 Task: Create a due date automation trigger when advanced on, on the monday after a card is due add dates not due this week at 11:00 AM.
Action: Mouse moved to (1042, 92)
Screenshot: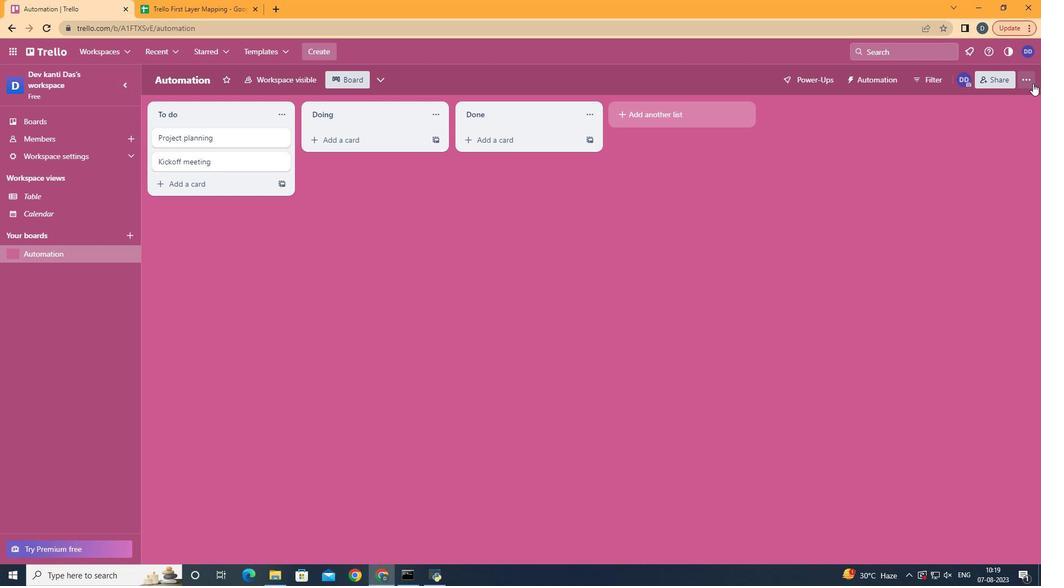 
Action: Mouse pressed left at (1042, 92)
Screenshot: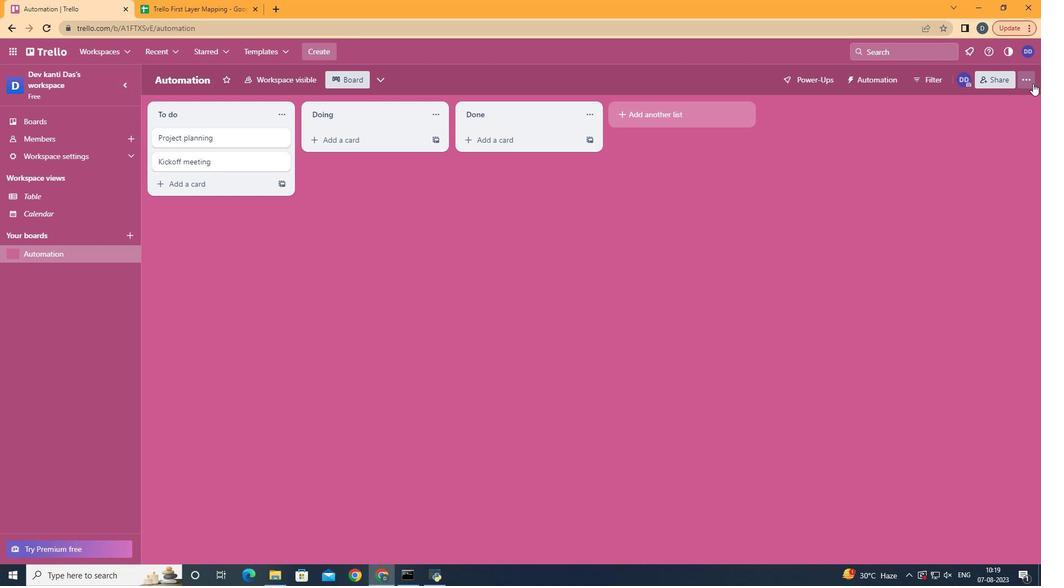 
Action: Mouse moved to (972, 240)
Screenshot: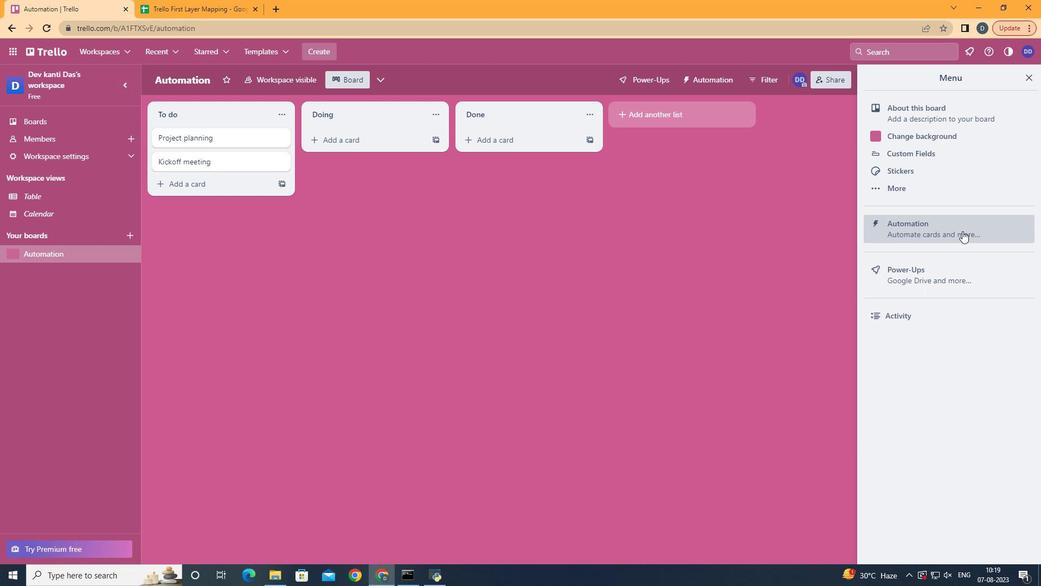 
Action: Mouse pressed left at (972, 240)
Screenshot: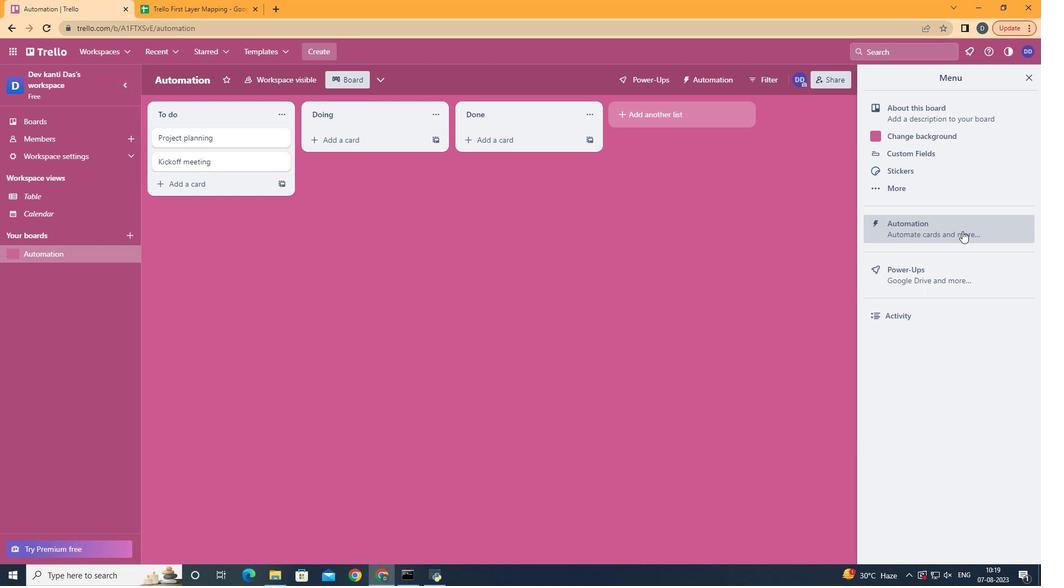 
Action: Mouse moved to (232, 231)
Screenshot: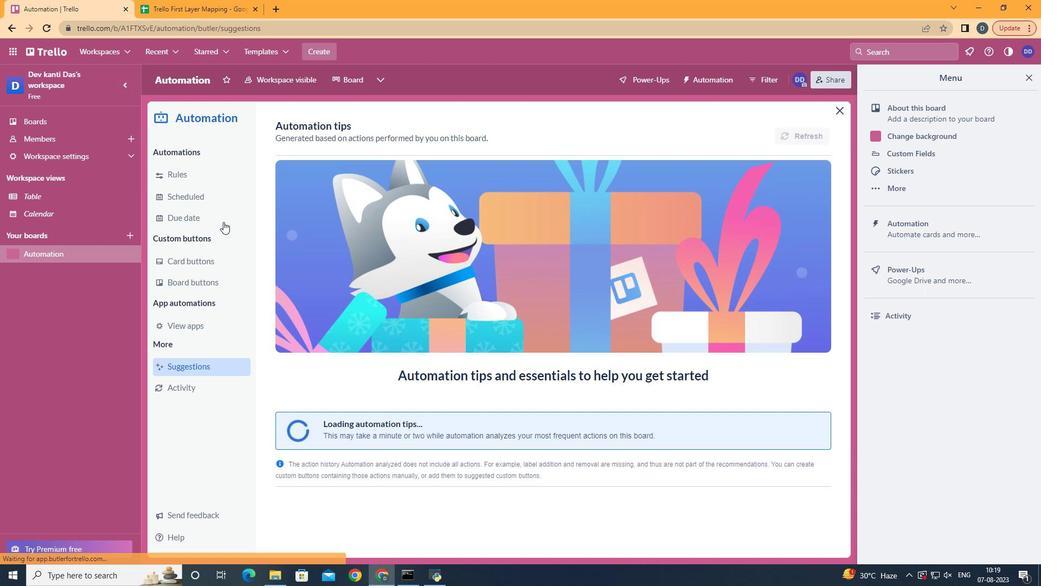 
Action: Mouse pressed left at (232, 231)
Screenshot: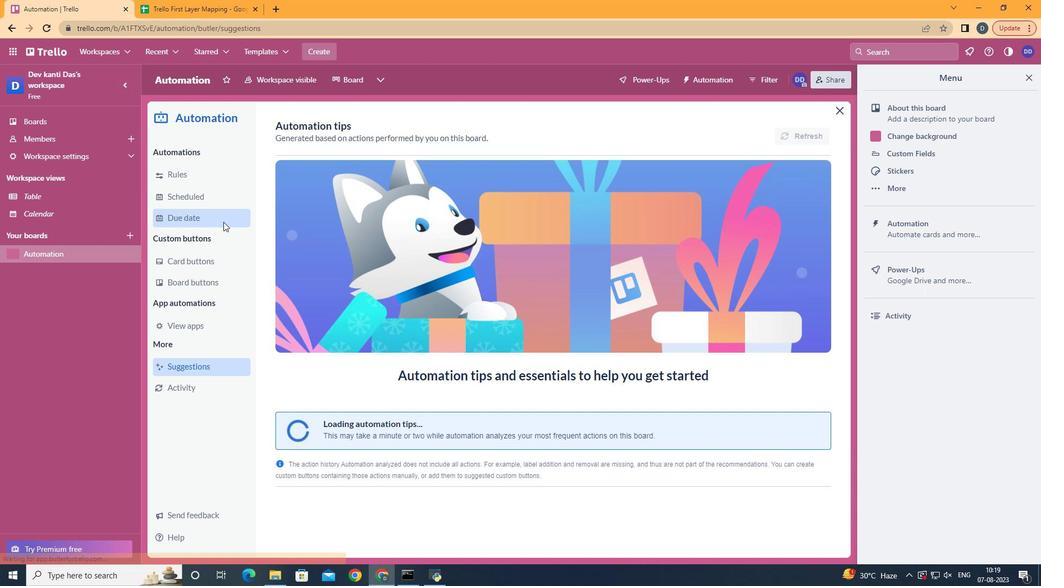 
Action: Mouse moved to (769, 139)
Screenshot: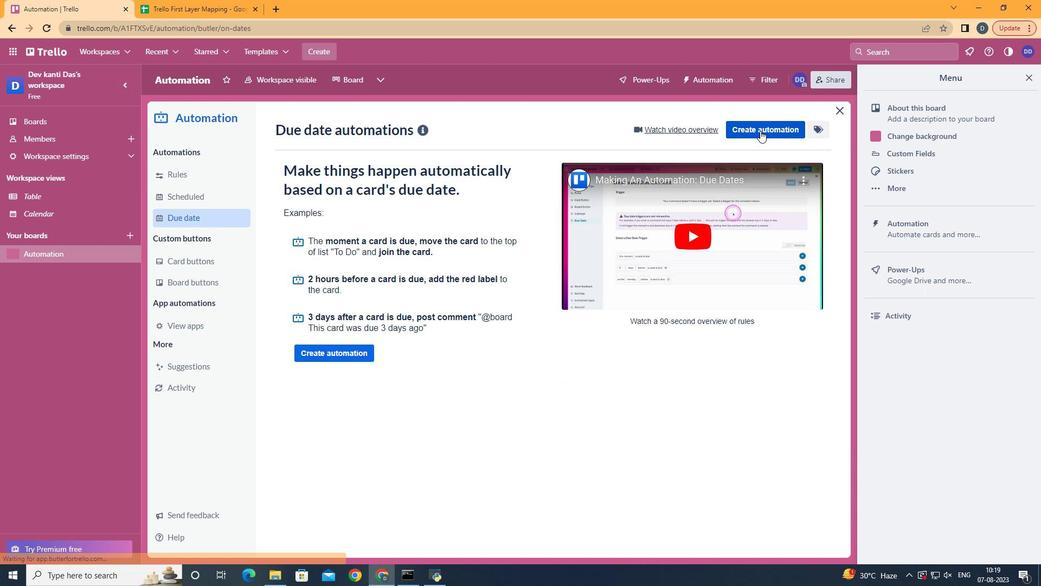
Action: Mouse pressed left at (769, 139)
Screenshot: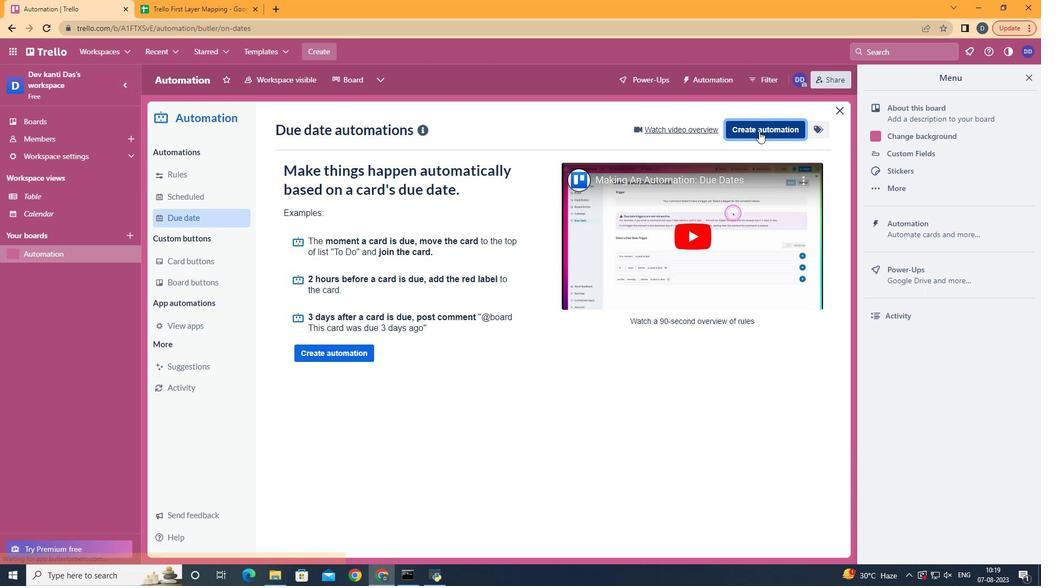 
Action: Mouse moved to (560, 245)
Screenshot: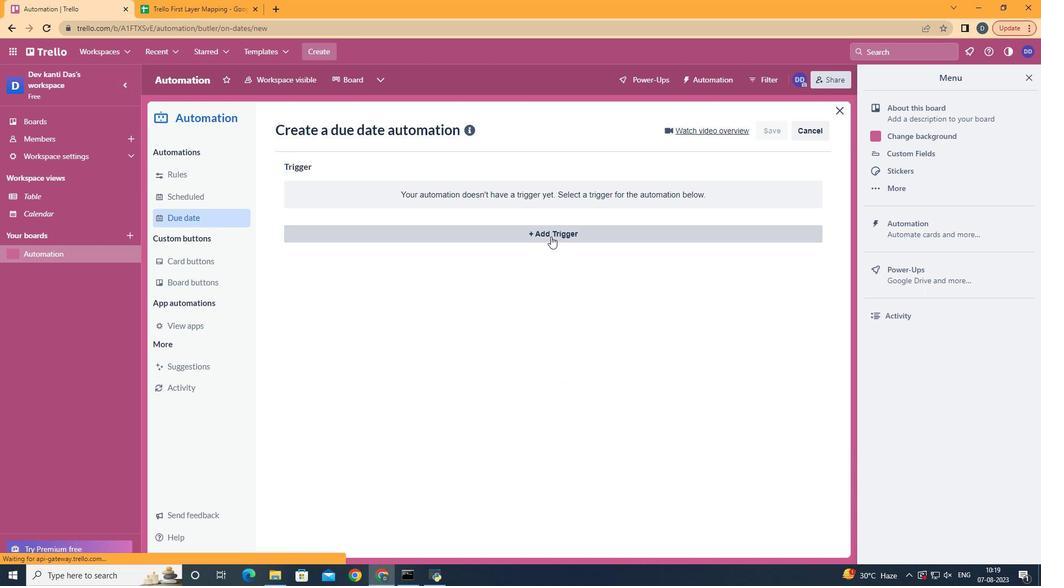 
Action: Mouse pressed left at (560, 245)
Screenshot: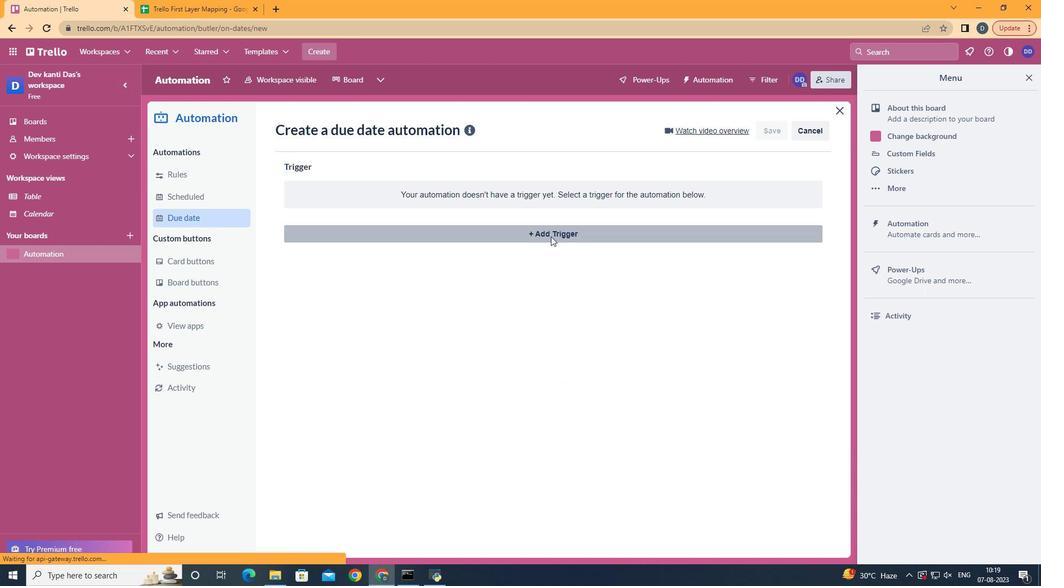 
Action: Mouse moved to (356, 296)
Screenshot: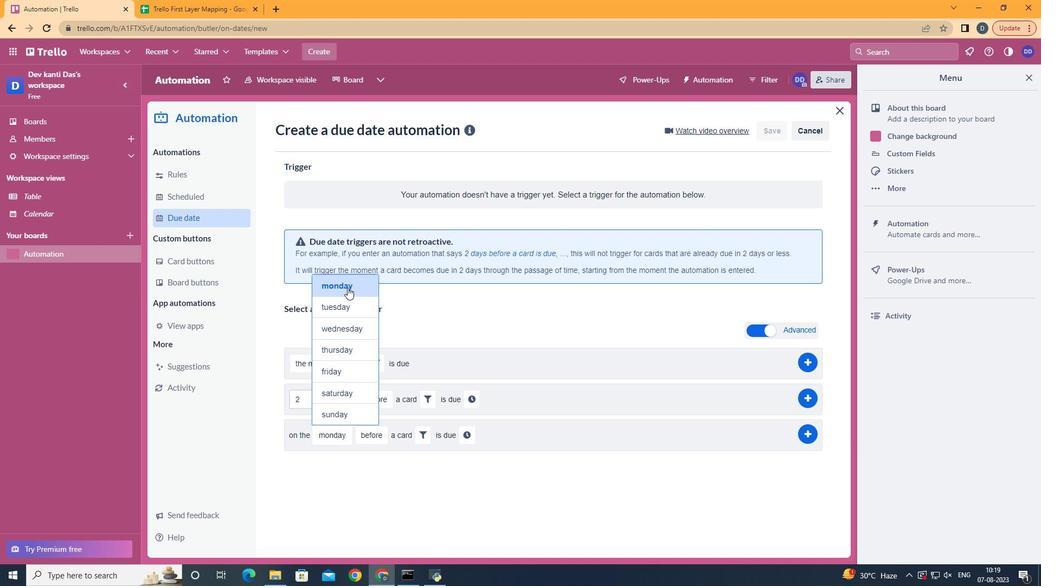 
Action: Mouse pressed left at (356, 296)
Screenshot: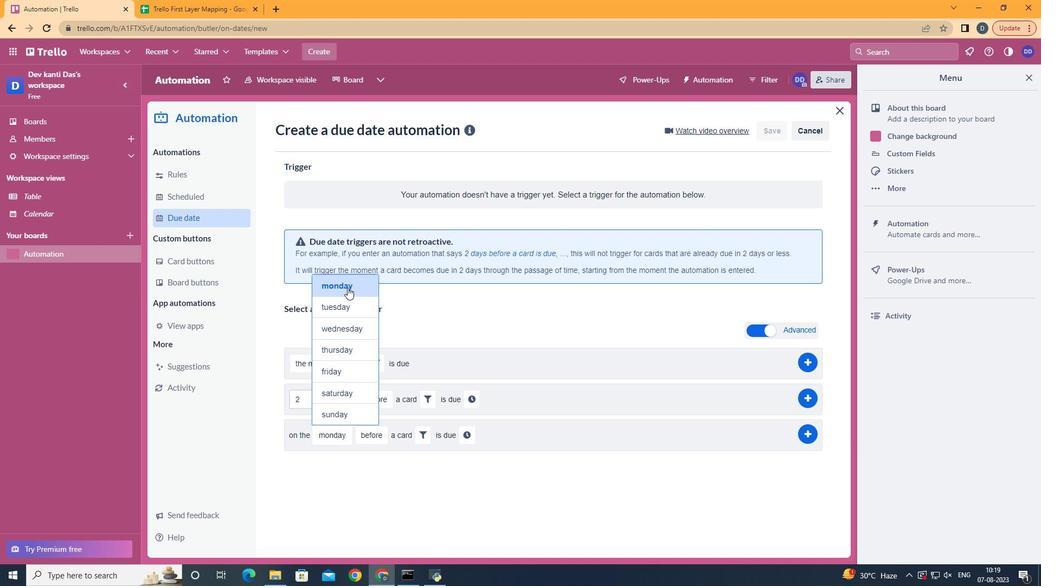 
Action: Mouse moved to (384, 482)
Screenshot: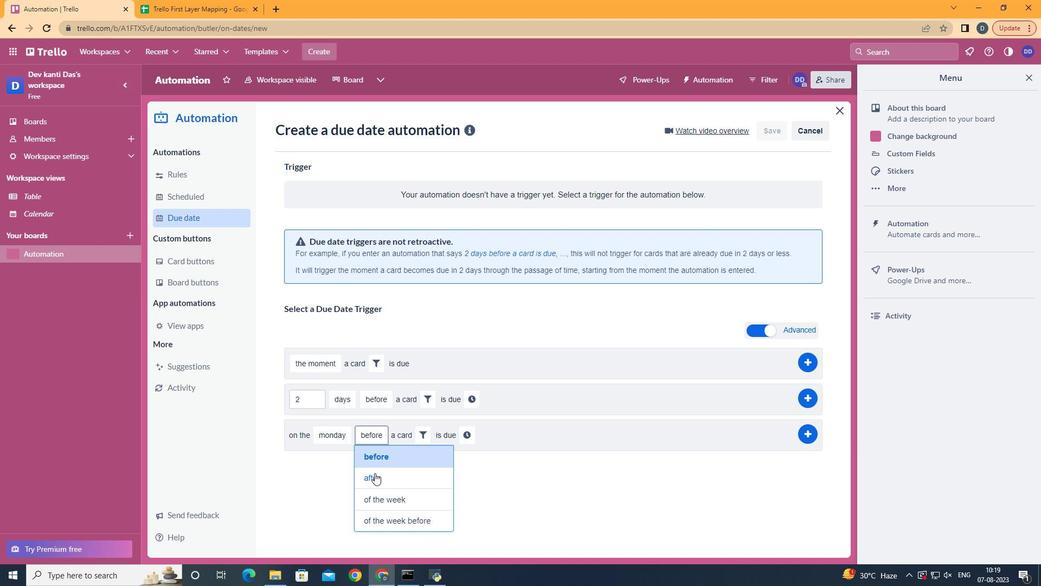 
Action: Mouse pressed left at (384, 482)
Screenshot: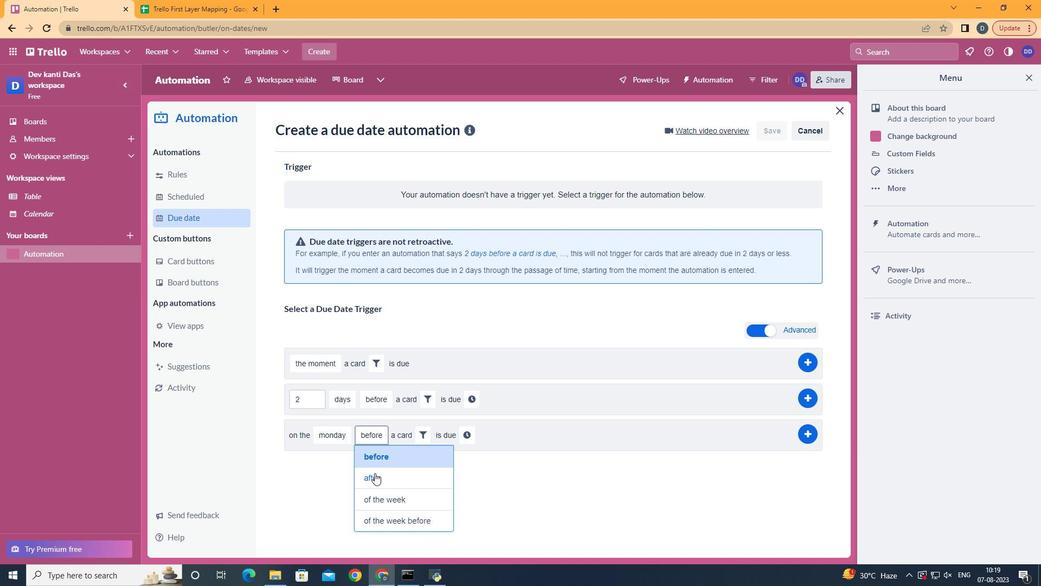 
Action: Mouse moved to (415, 444)
Screenshot: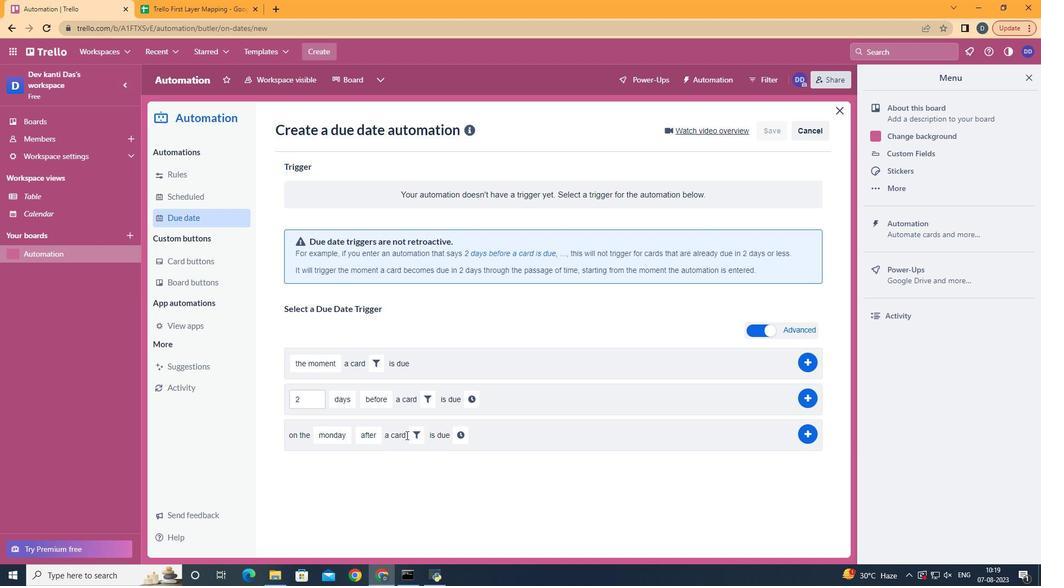 
Action: Mouse pressed left at (415, 444)
Screenshot: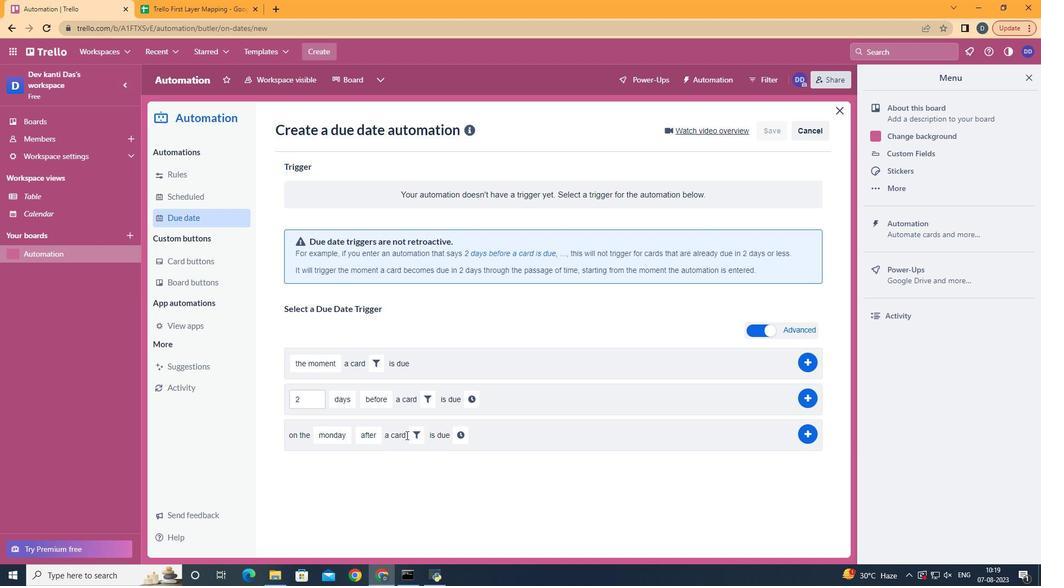 
Action: Mouse moved to (419, 444)
Screenshot: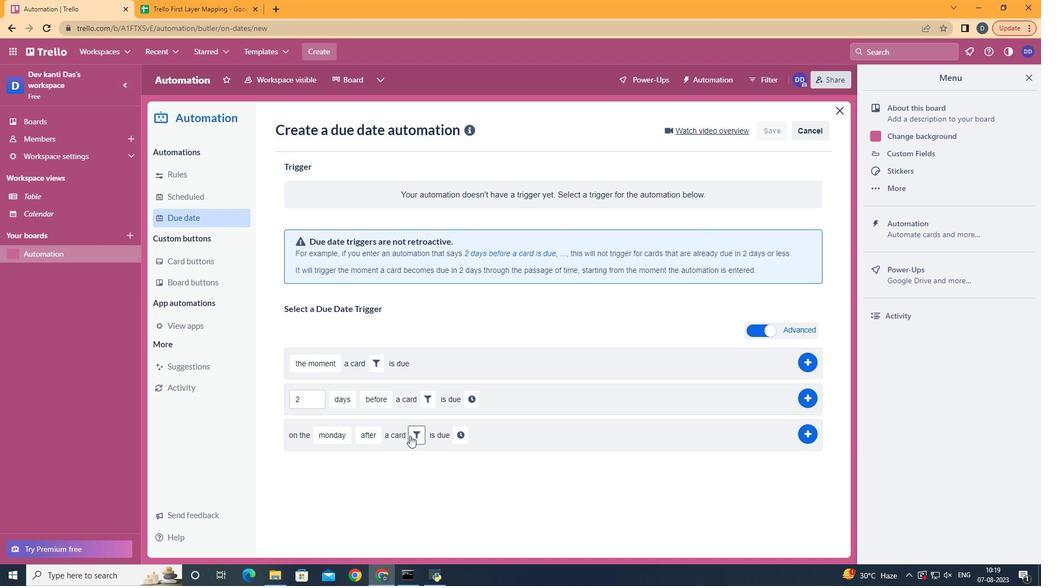 
Action: Mouse pressed left at (419, 444)
Screenshot: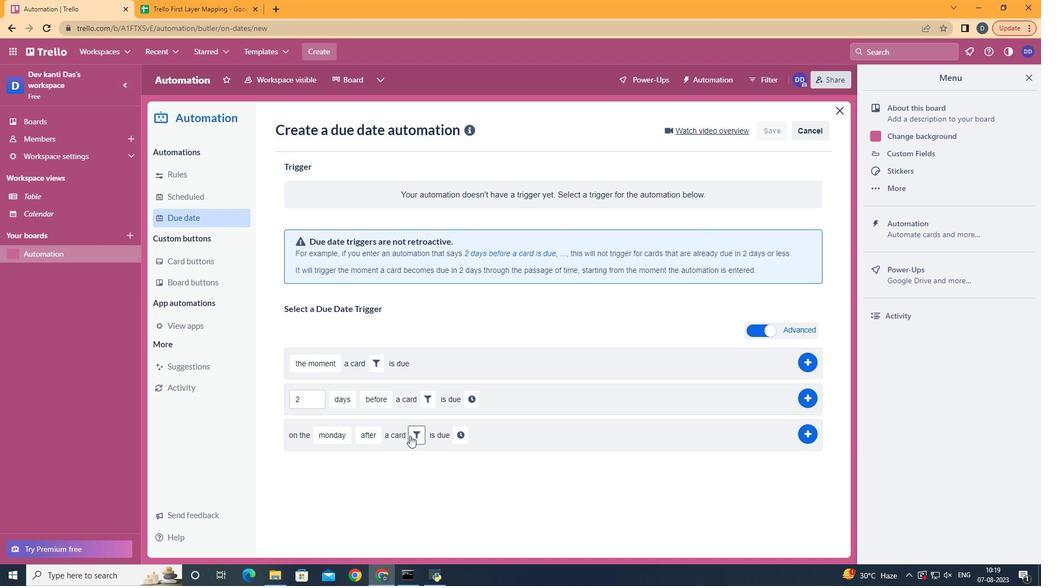 
Action: Mouse moved to (488, 481)
Screenshot: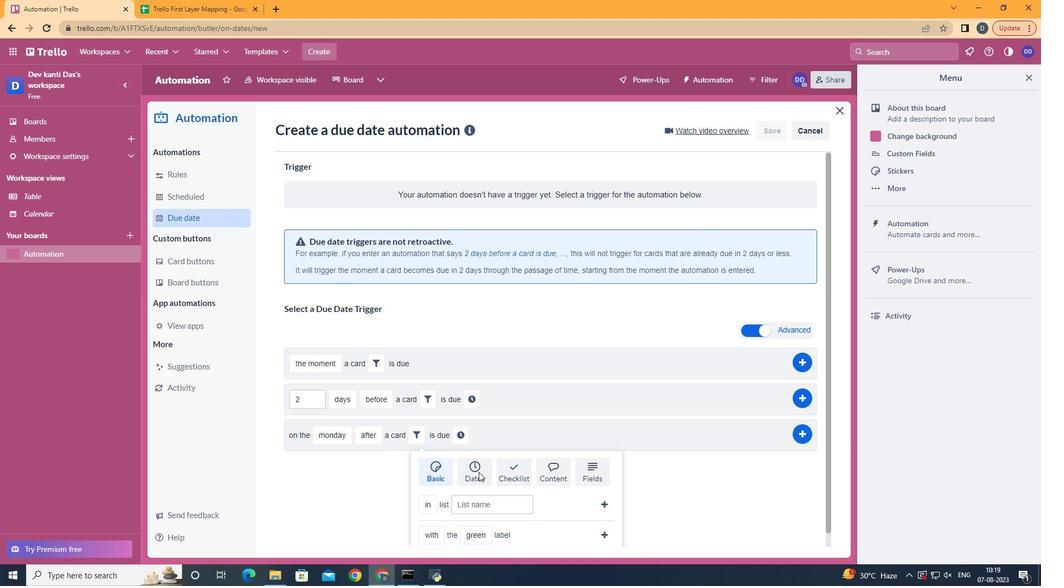 
Action: Mouse pressed left at (488, 481)
Screenshot: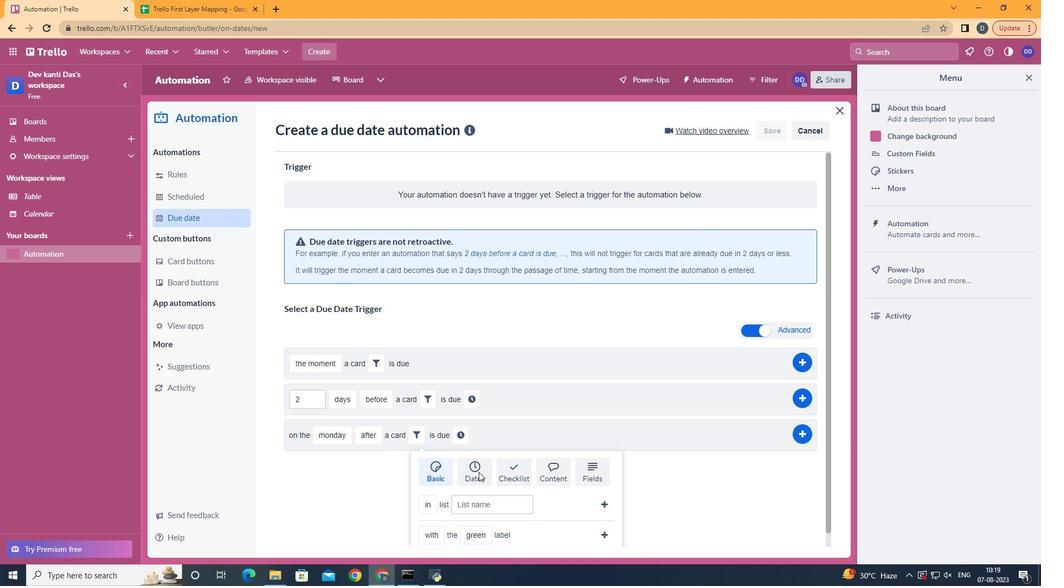 
Action: Mouse moved to (487, 479)
Screenshot: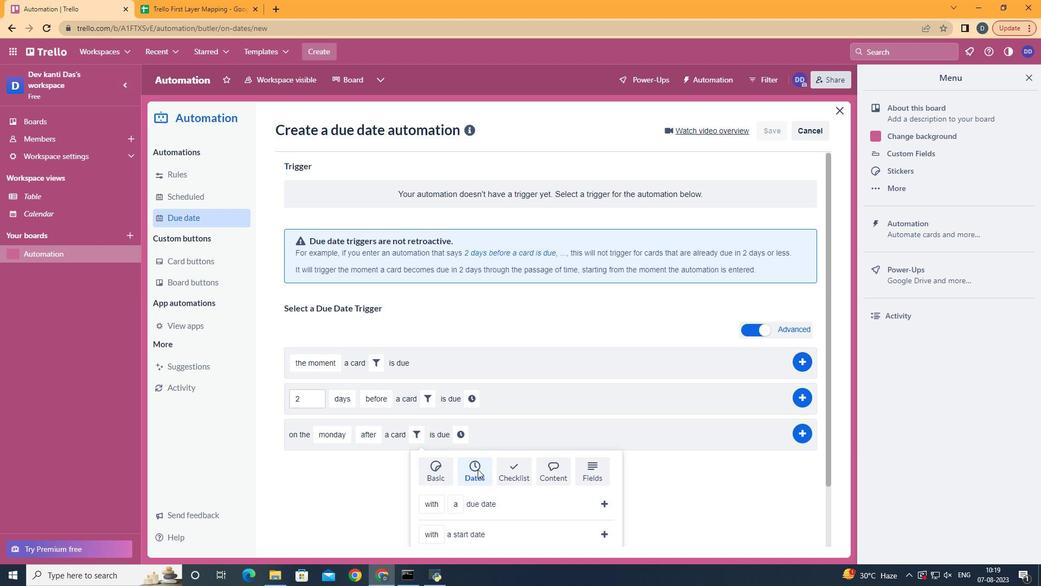 
Action: Mouse scrolled (487, 479) with delta (0, 0)
Screenshot: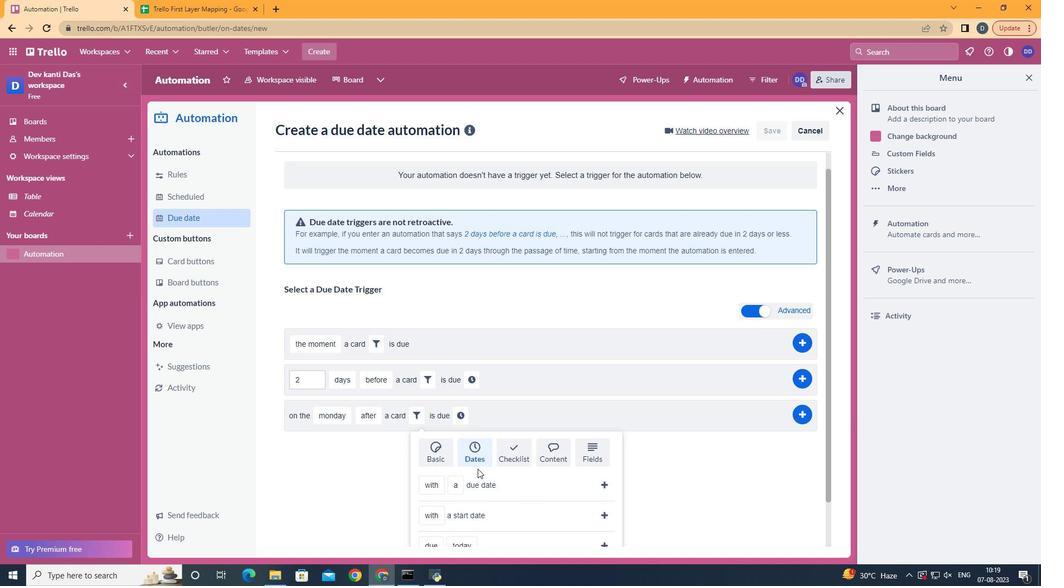 
Action: Mouse scrolled (487, 479) with delta (0, 0)
Screenshot: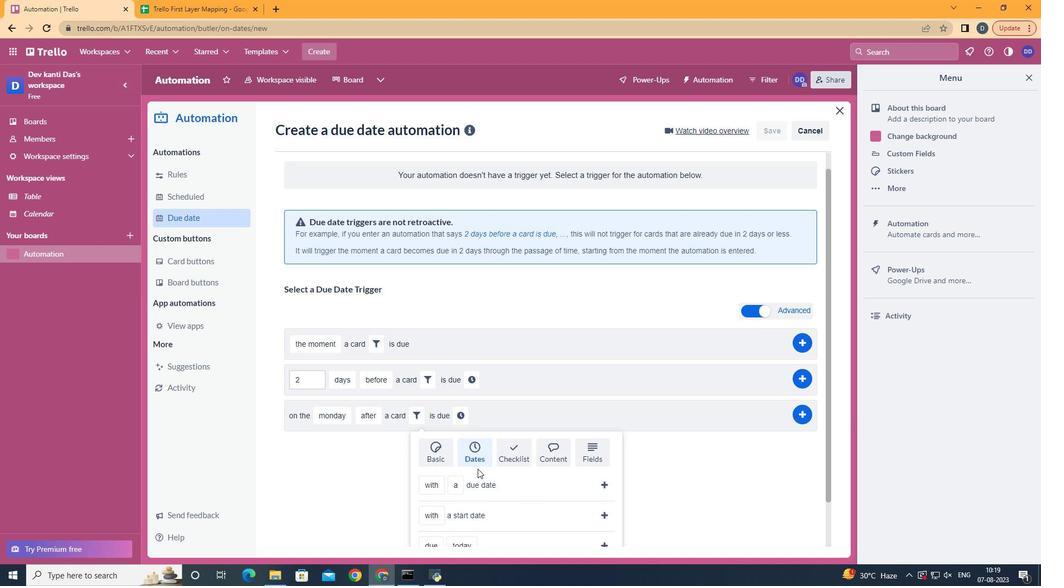 
Action: Mouse scrolled (487, 479) with delta (0, 0)
Screenshot: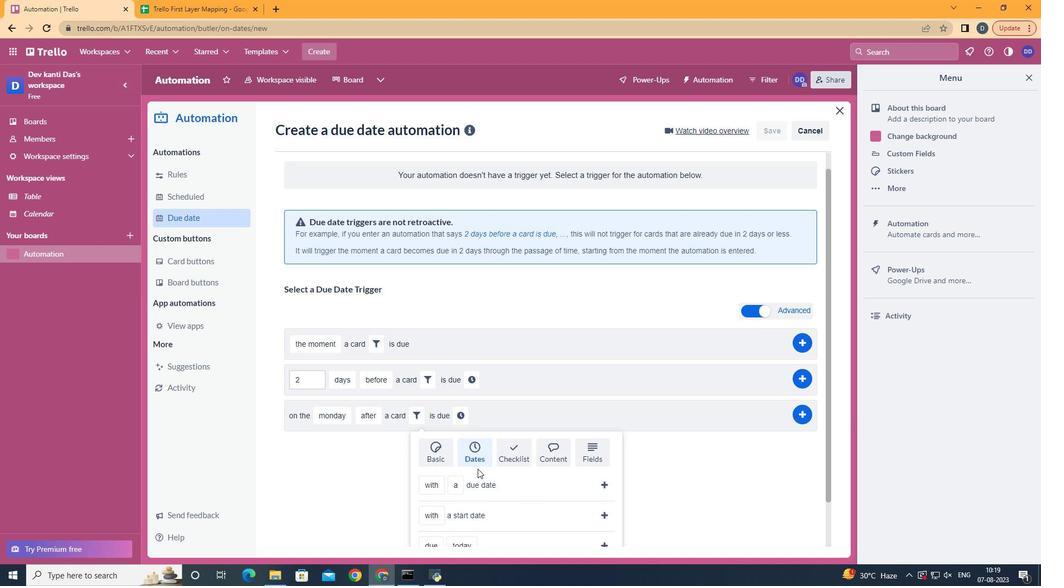 
Action: Mouse moved to (487, 479)
Screenshot: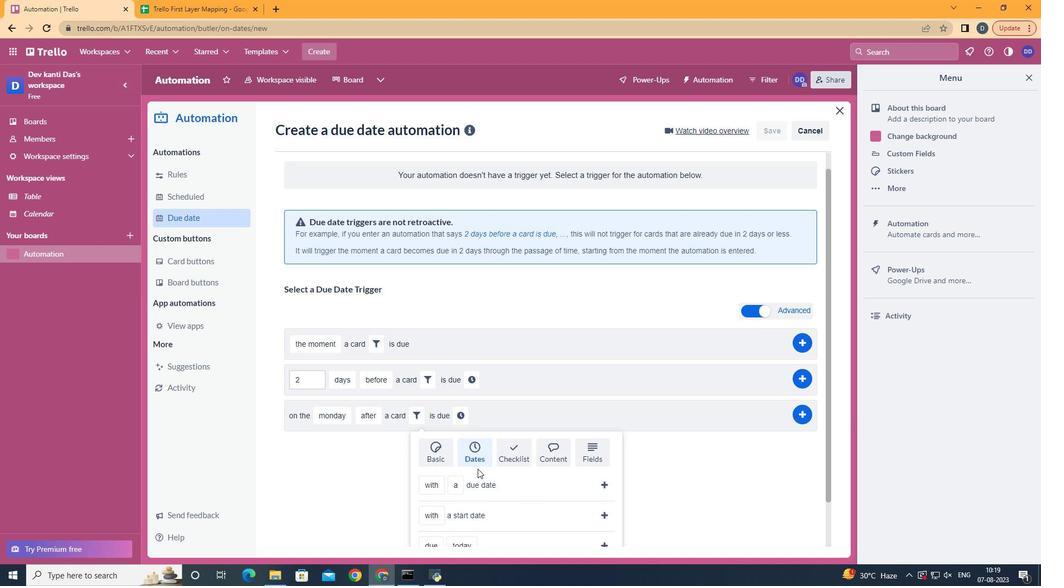 
Action: Mouse scrolled (487, 478) with delta (0, 0)
Screenshot: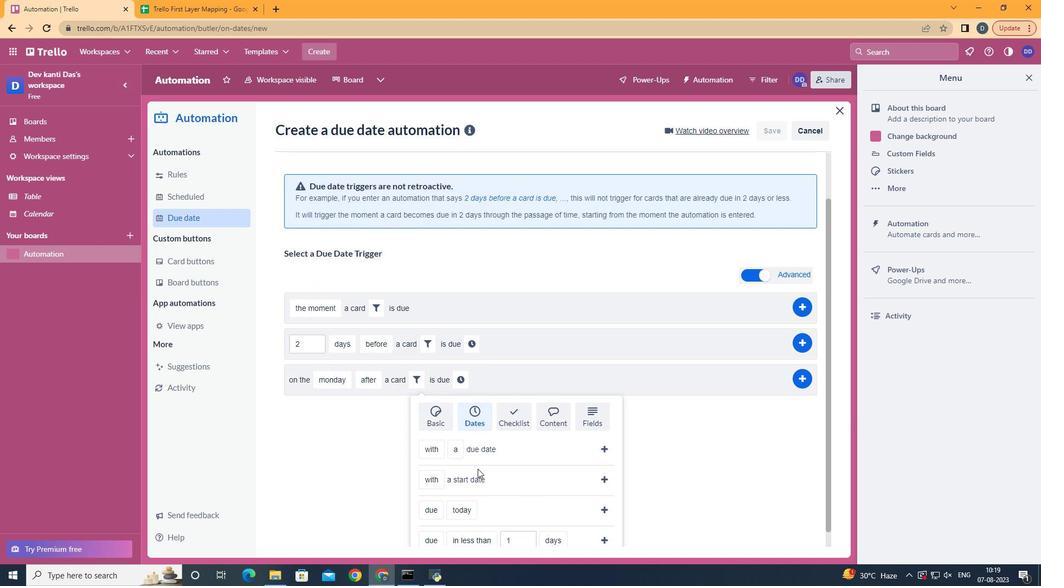 
Action: Mouse moved to (487, 478)
Screenshot: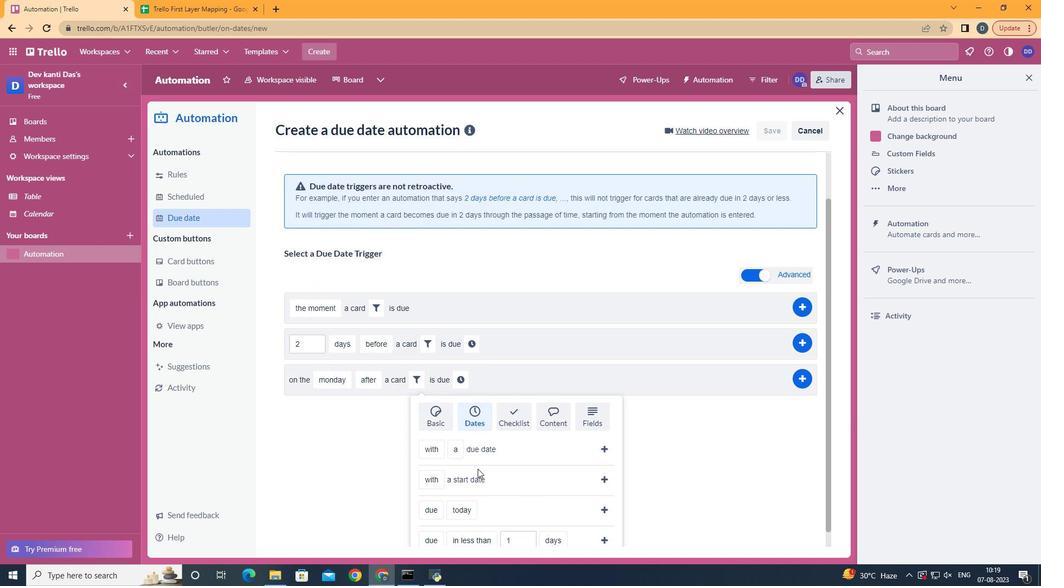 
Action: Mouse scrolled (487, 478) with delta (0, 0)
Screenshot: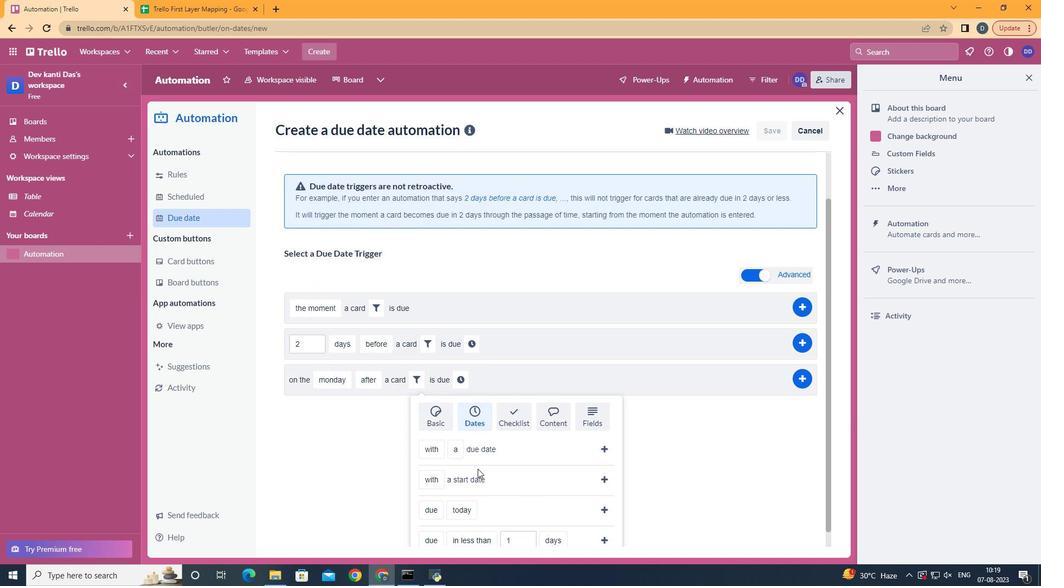 
Action: Mouse moved to (466, 435)
Screenshot: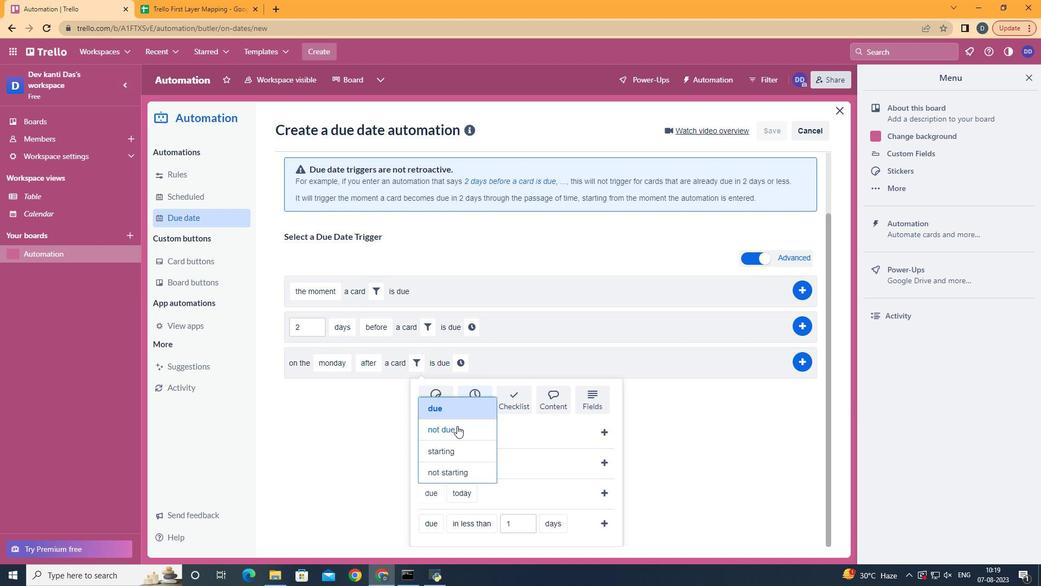 
Action: Mouse pressed left at (466, 435)
Screenshot: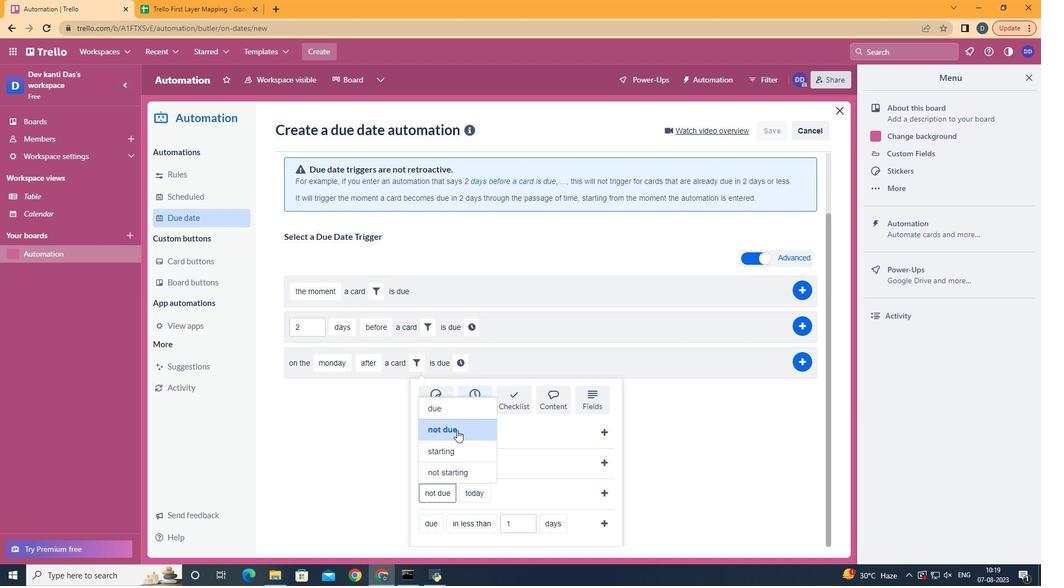 
Action: Mouse moved to (508, 420)
Screenshot: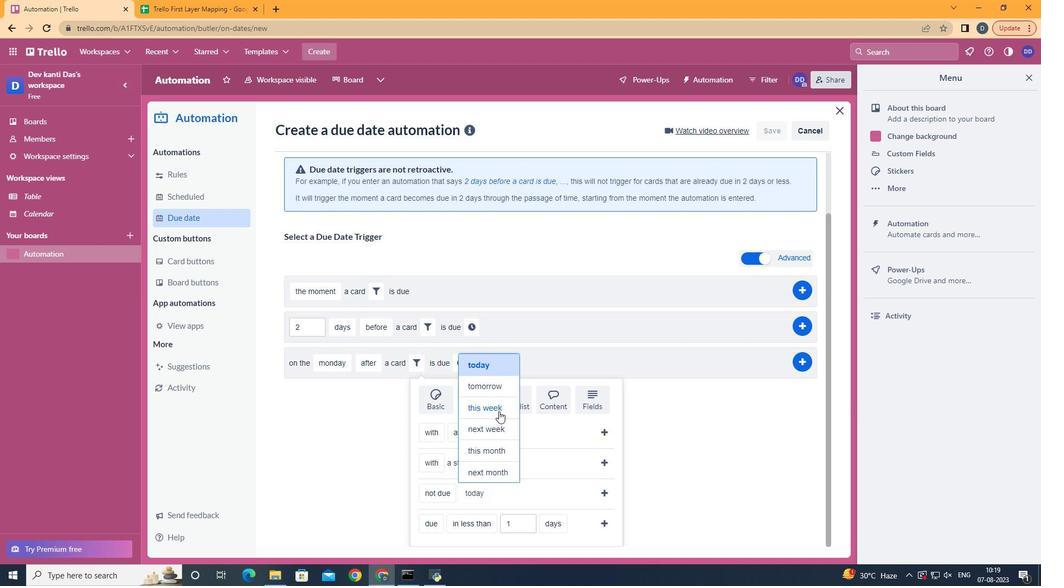 
Action: Mouse pressed left at (508, 420)
Screenshot: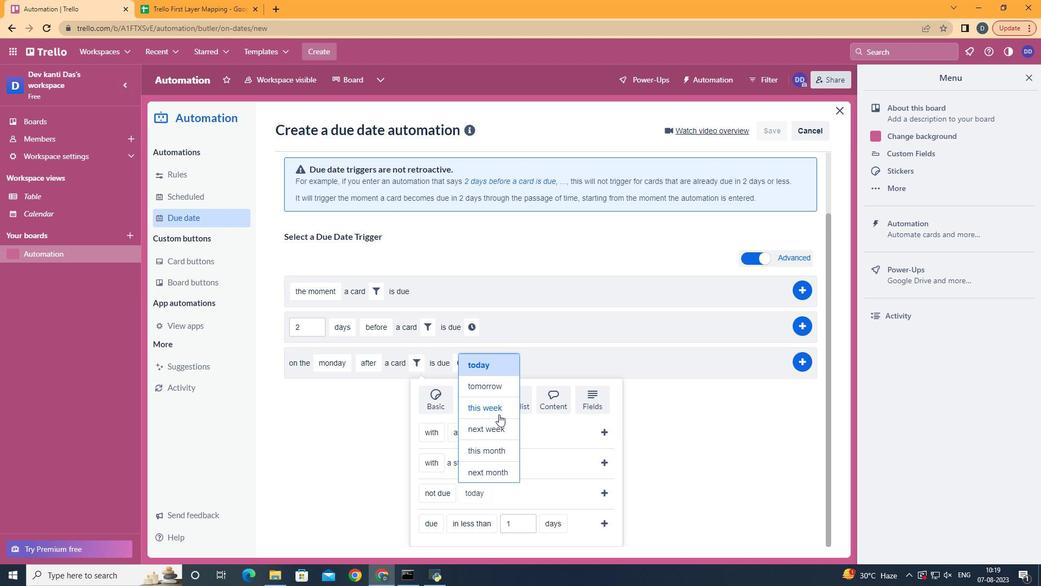 
Action: Mouse moved to (616, 503)
Screenshot: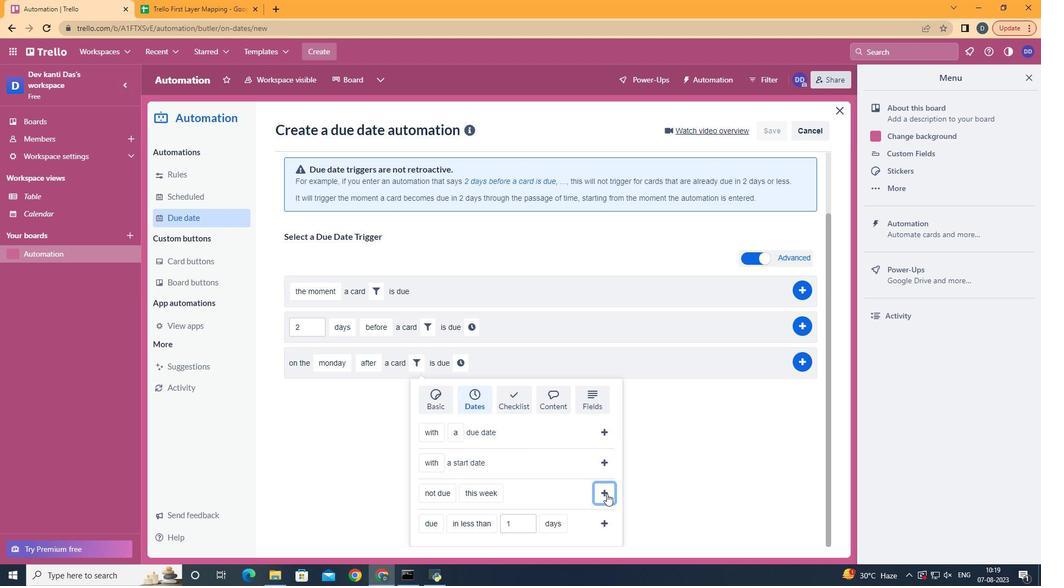 
Action: Mouse pressed left at (616, 503)
Screenshot: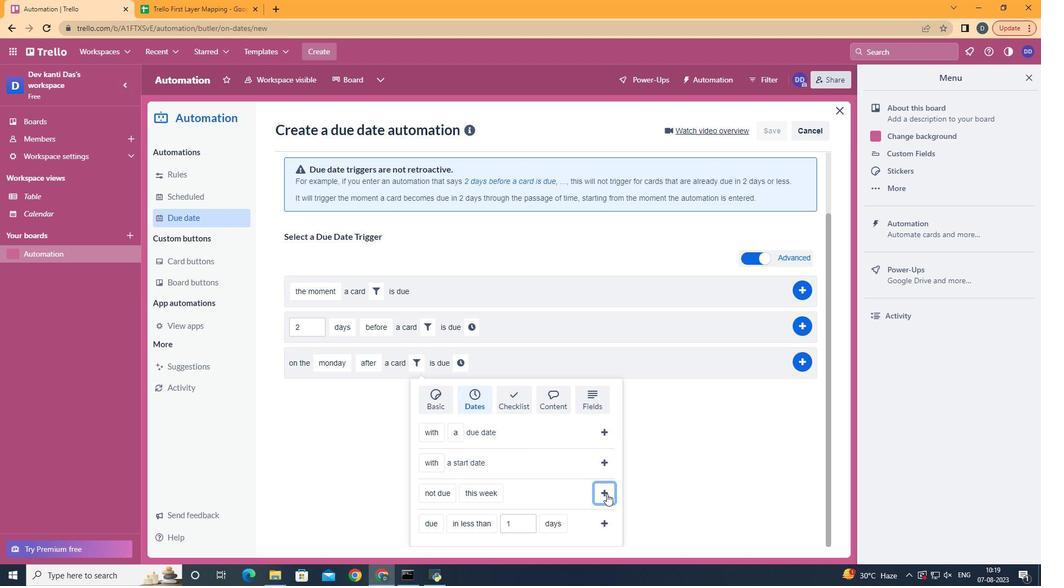 
Action: Mouse moved to (554, 444)
Screenshot: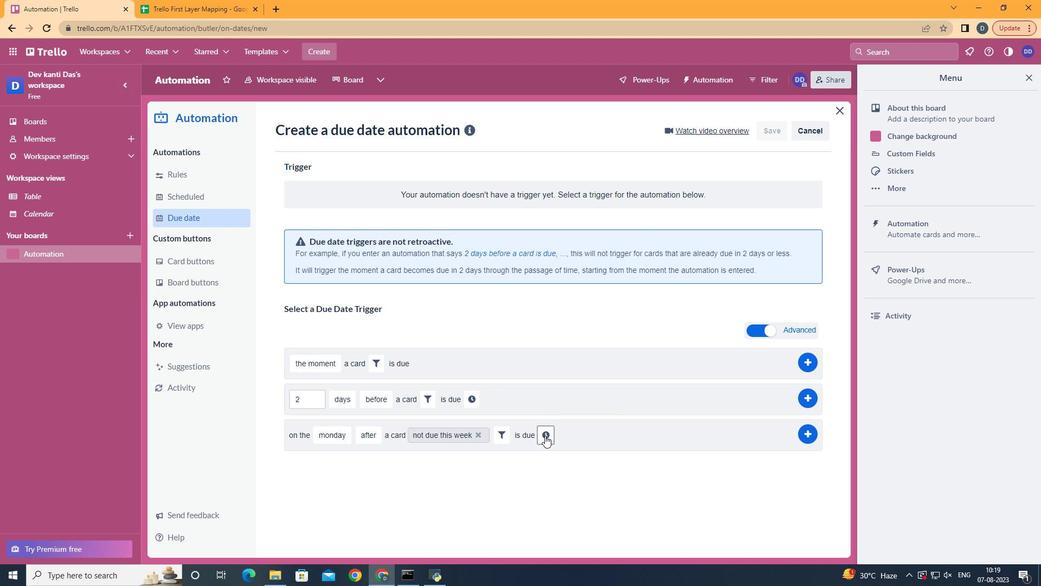 
Action: Mouse pressed left at (554, 444)
Screenshot: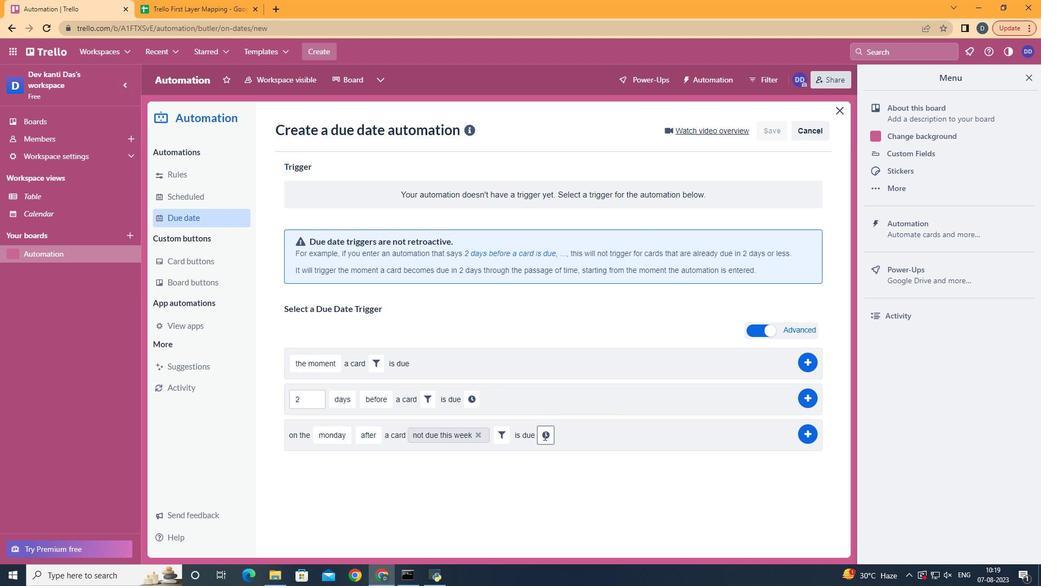 
Action: Mouse moved to (592, 454)
Screenshot: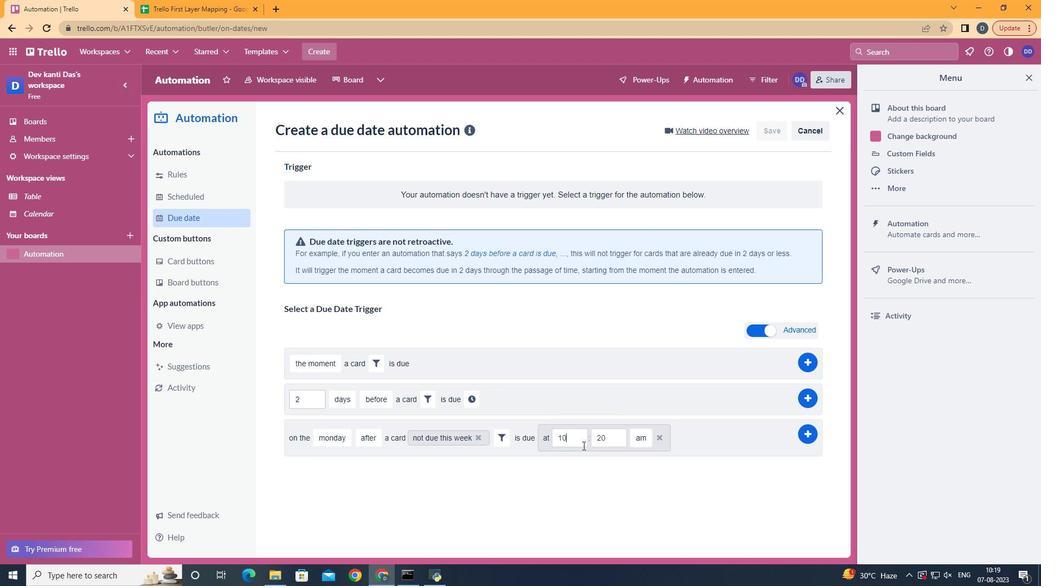 
Action: Mouse pressed left at (592, 454)
Screenshot: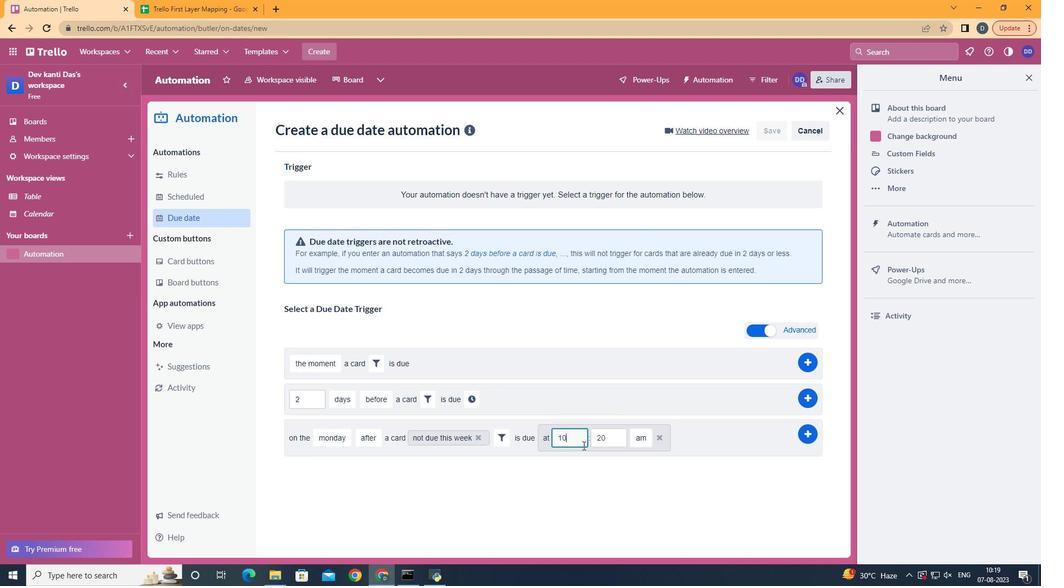 
Action: Key pressed <Key.backspace>1
Screenshot: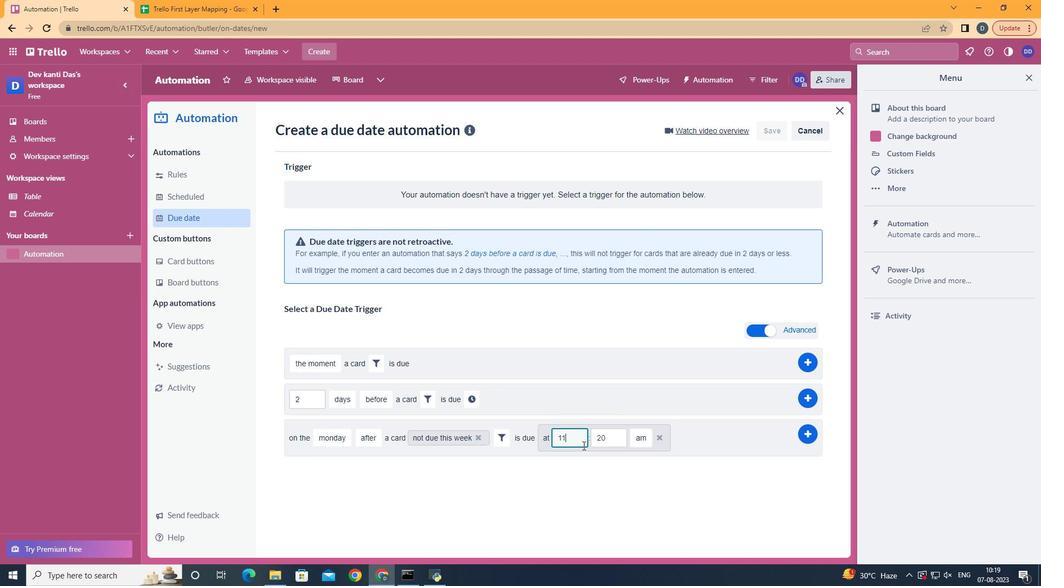 
Action: Mouse moved to (618, 443)
Screenshot: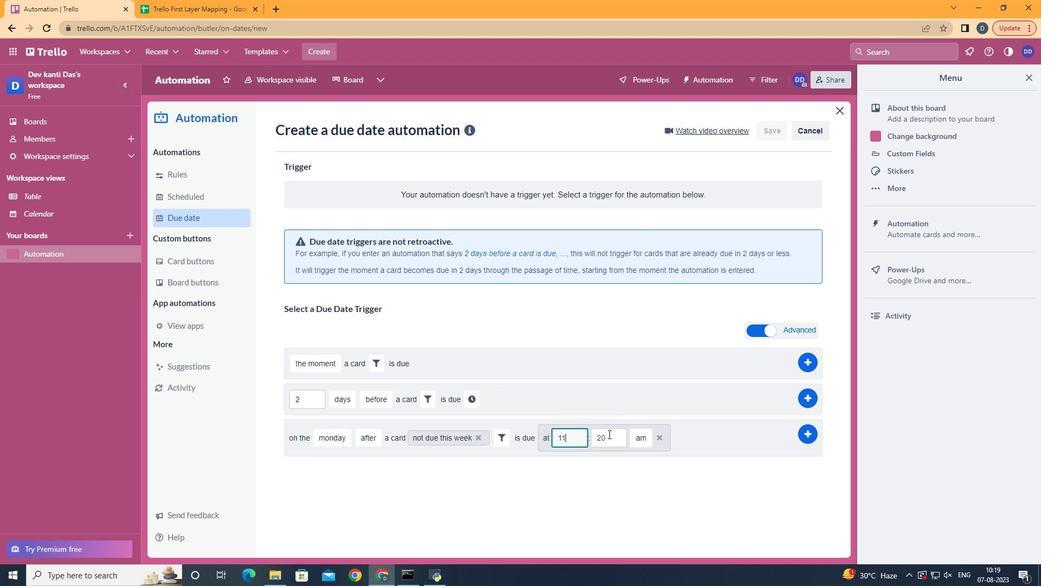 
Action: Mouse pressed left at (618, 443)
Screenshot: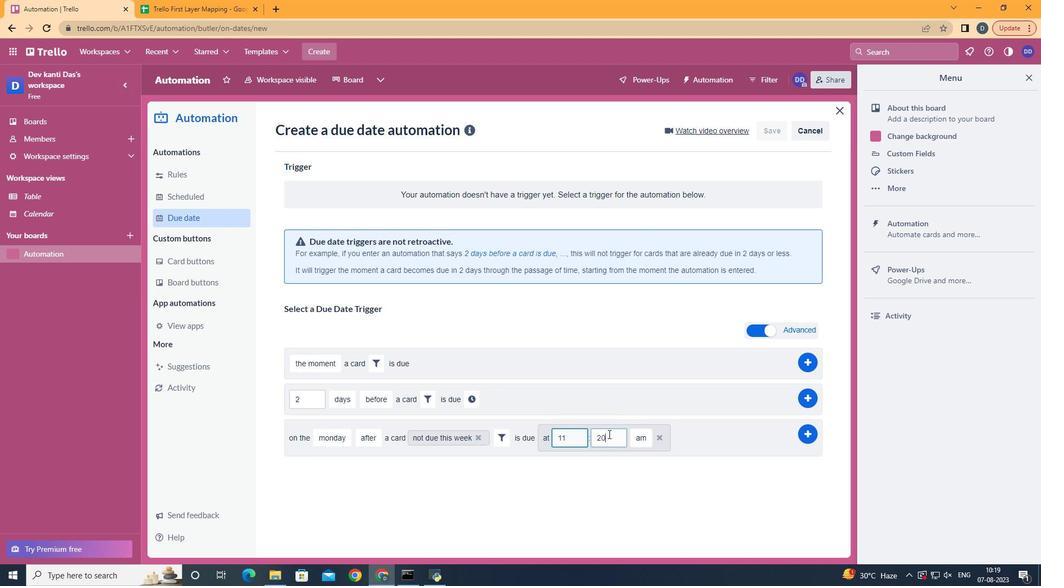 
Action: Key pressed <Key.backspace>
Screenshot: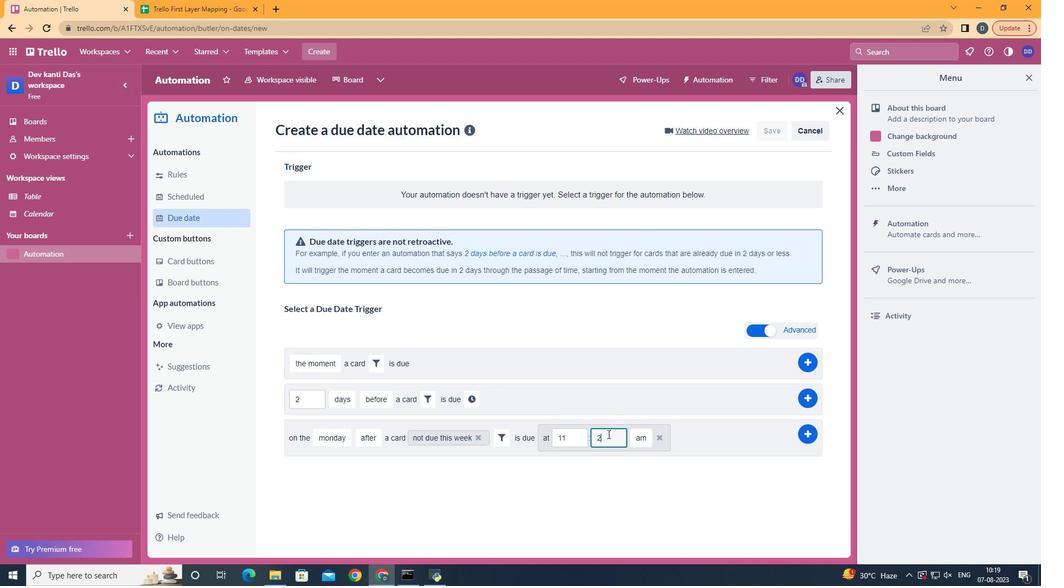 
Action: Mouse moved to (617, 443)
Screenshot: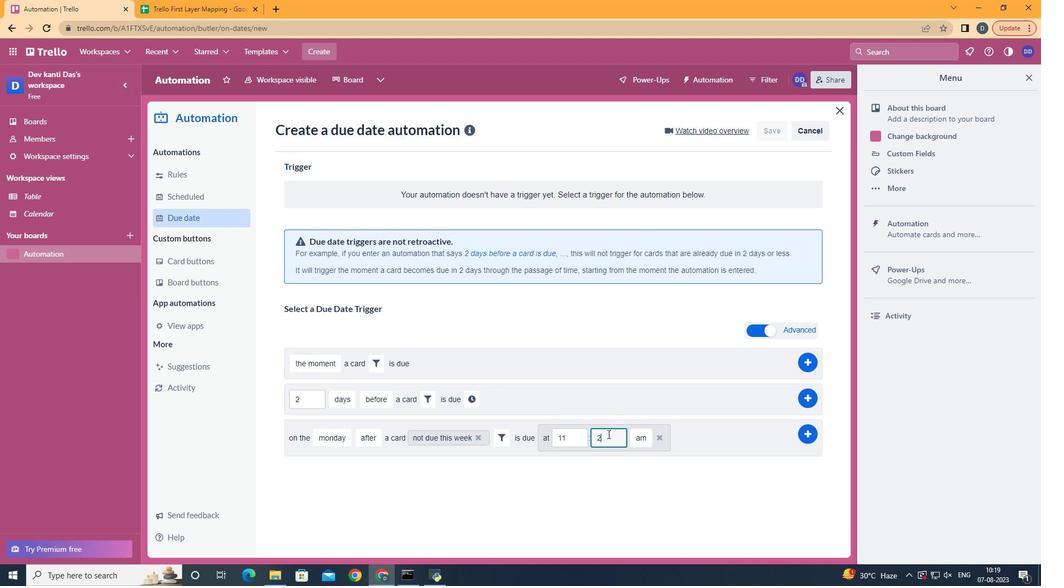 
Action: Key pressed <Key.backspace>00
Screenshot: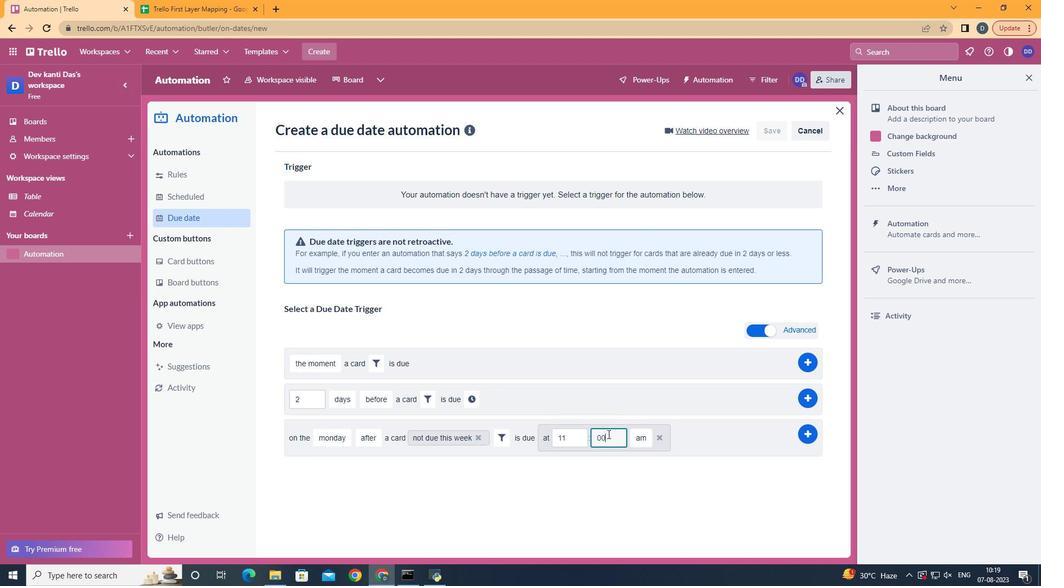 
Action: Mouse moved to (819, 443)
Screenshot: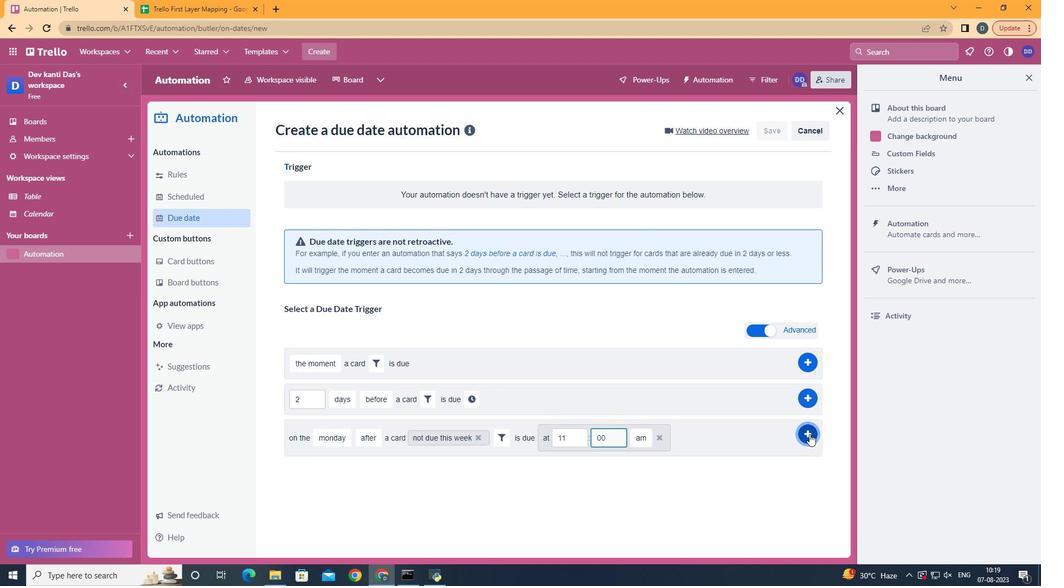 
Action: Mouse pressed left at (819, 443)
Screenshot: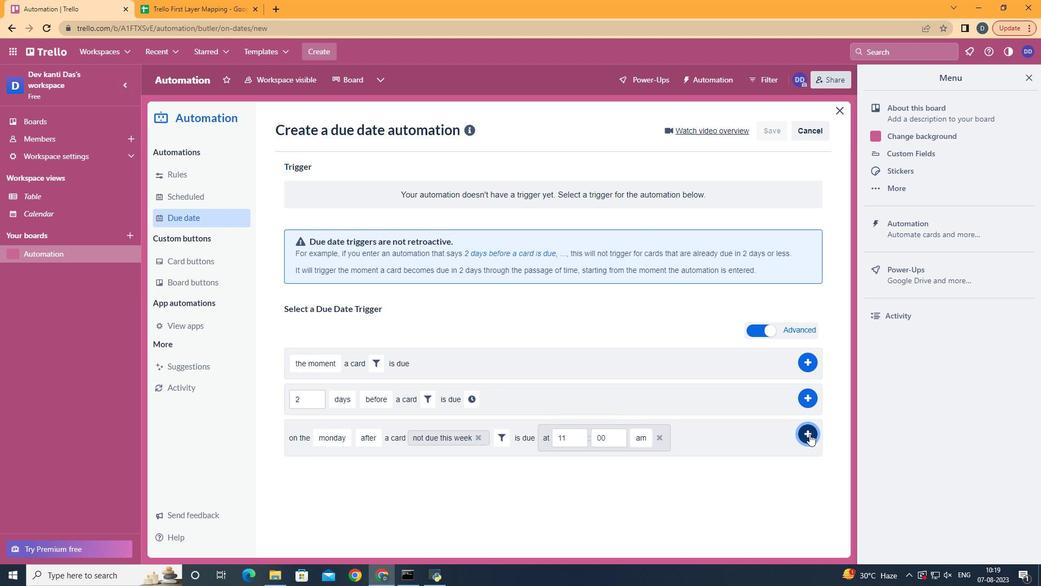 
Action: Mouse moved to (447, 183)
Screenshot: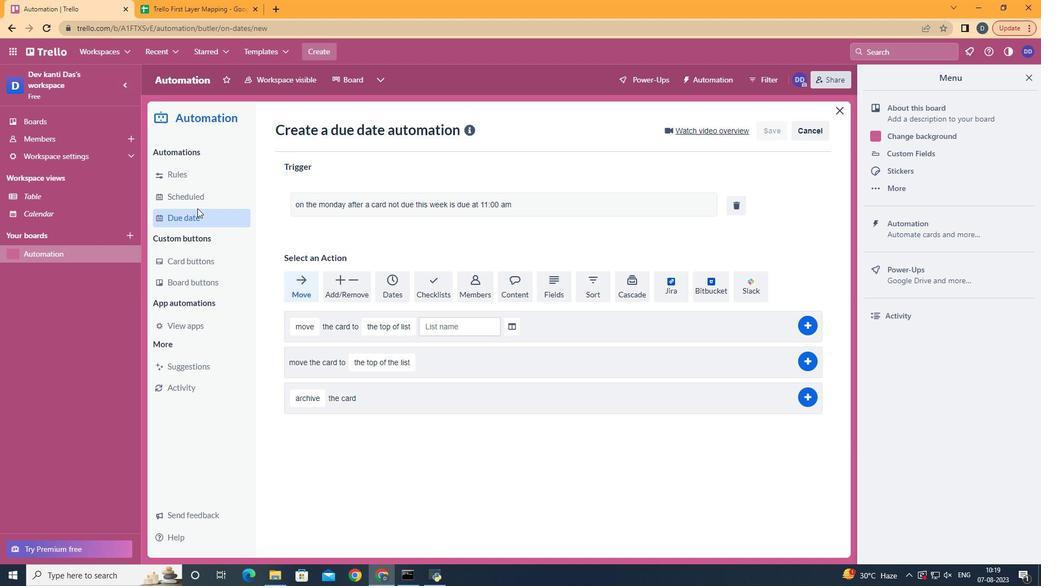 
